Task: Create a section Code Quality Sprint and in the section, add a milestone Digital Transformation Strategy Implementation in the project TrimLine.
Action: Mouse moved to (46, 329)
Screenshot: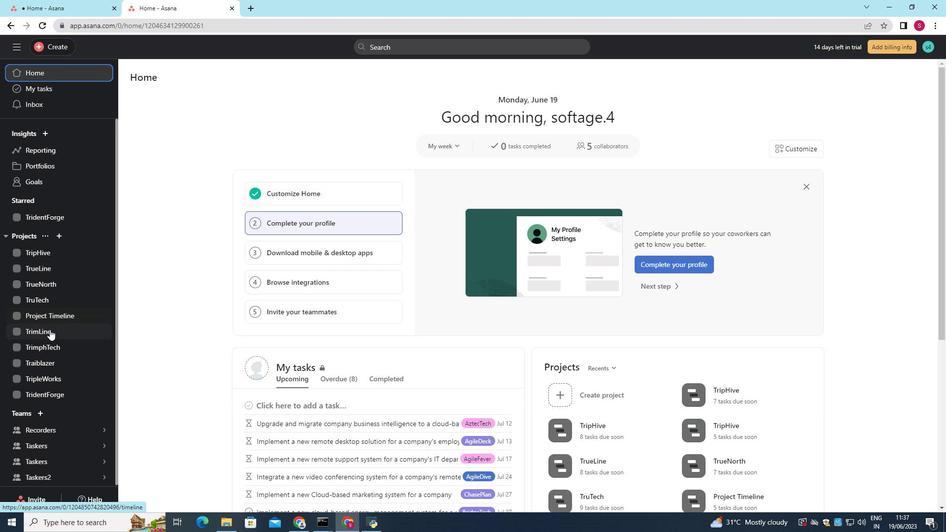 
Action: Mouse pressed left at (46, 329)
Screenshot: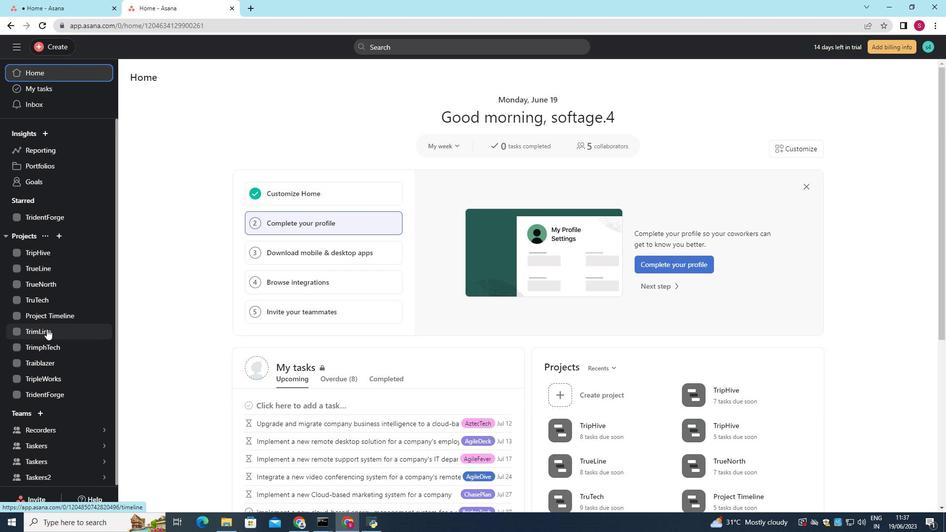 
Action: Mouse moved to (169, 447)
Screenshot: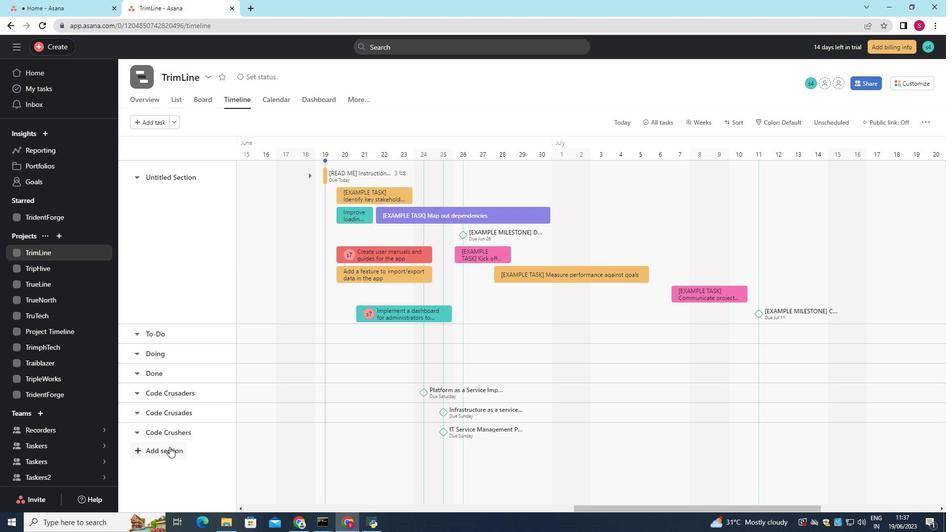 
Action: Mouse pressed left at (169, 447)
Screenshot: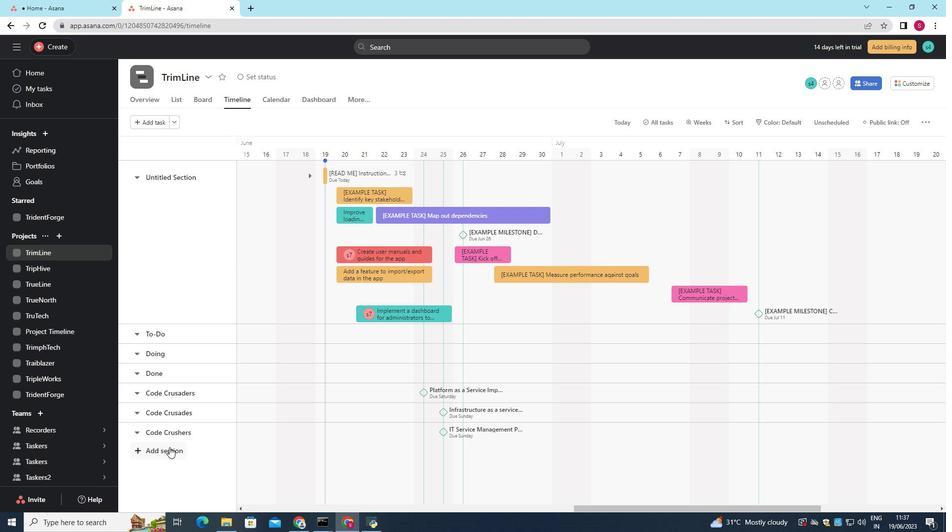 
Action: Mouse moved to (169, 447)
Screenshot: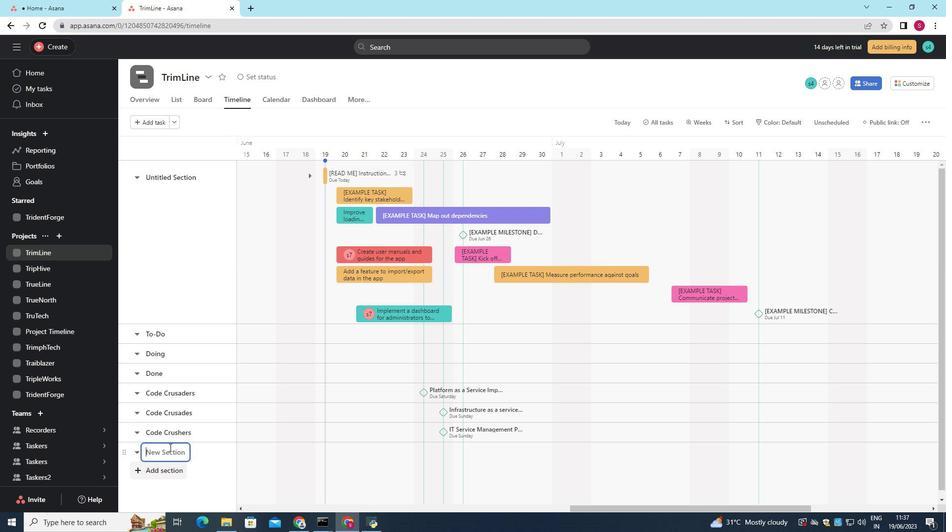 
Action: Key pressed <Key.shift>Code<Key.space><Key.shift>Quality<Key.space><Key.shift>Sprint
Screenshot: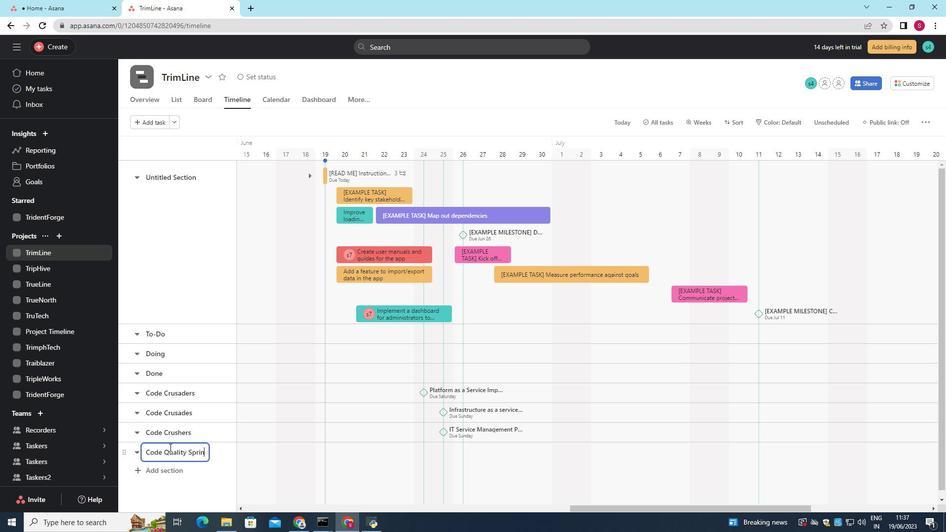 
Action: Mouse moved to (347, 461)
Screenshot: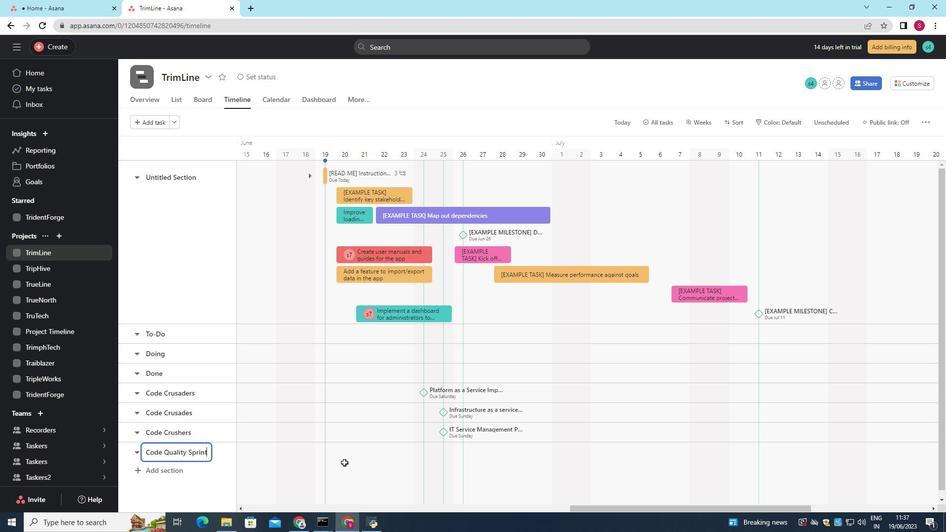 
Action: Mouse pressed left at (347, 461)
Screenshot: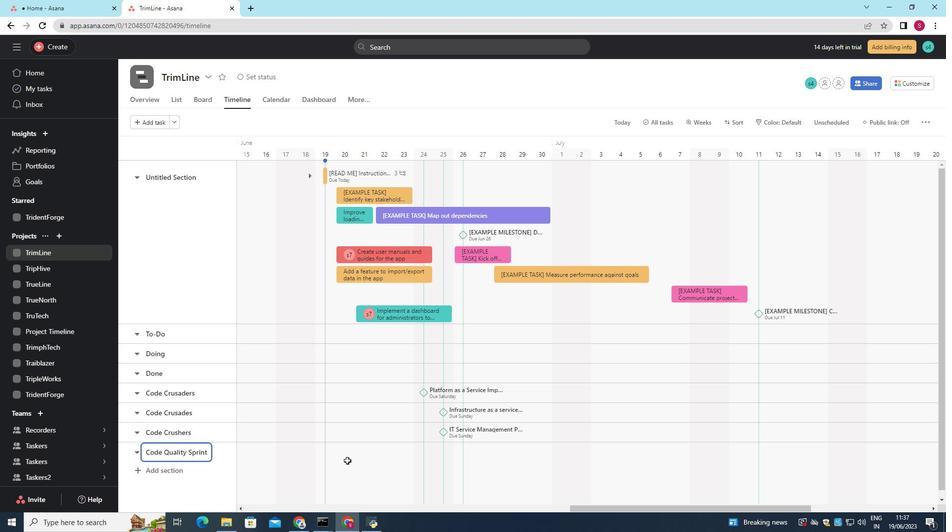 
Action: Key pressed <Key.shift>Digital<Key.space><Key.shift>Transformation<Key.space><Key.shift>Strategy<Key.space><Key.shift>Implementation
Screenshot: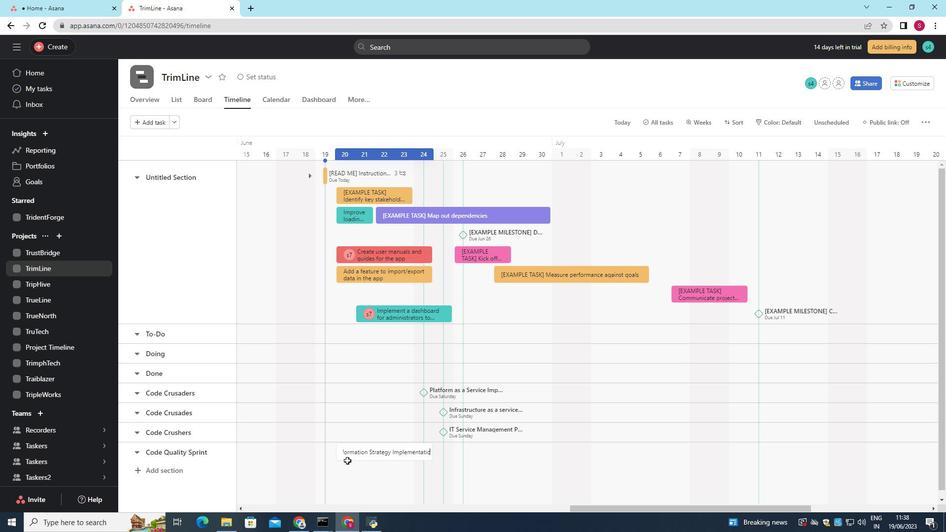 
Action: Mouse moved to (436, 460)
Screenshot: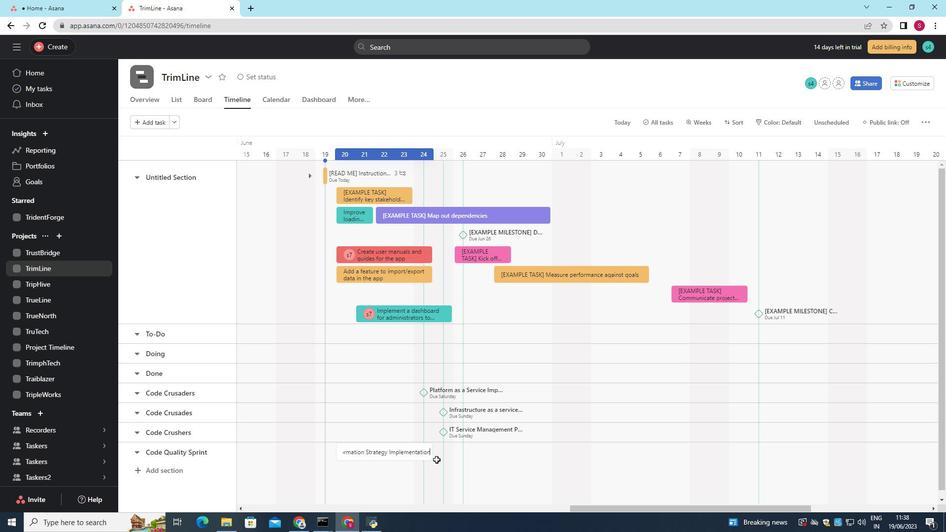
Action: Key pressed <Key.enter>
Screenshot: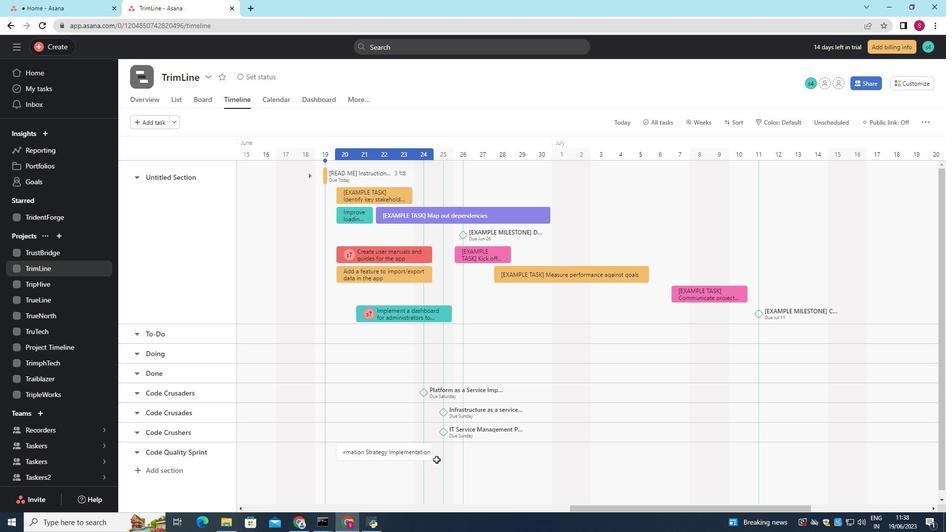 
Action: Mouse moved to (397, 454)
Screenshot: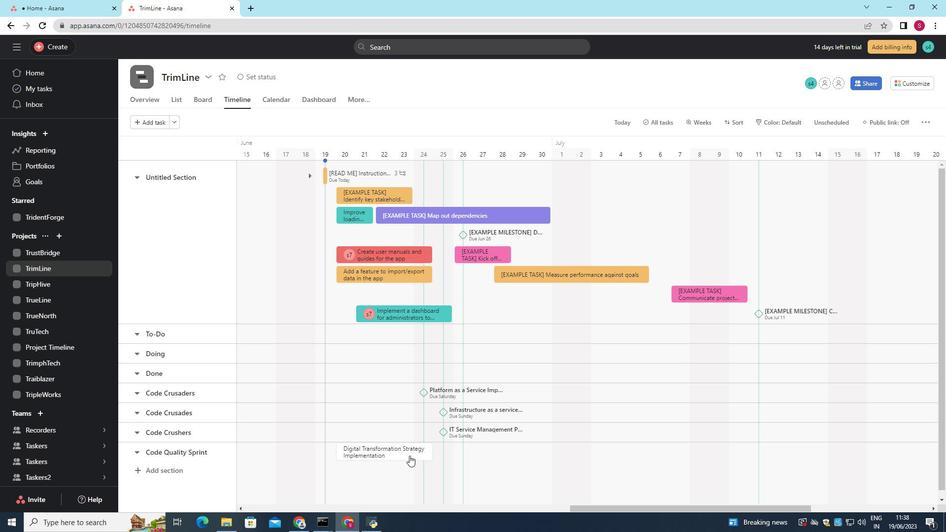
Action: Mouse pressed right at (397, 454)
Screenshot: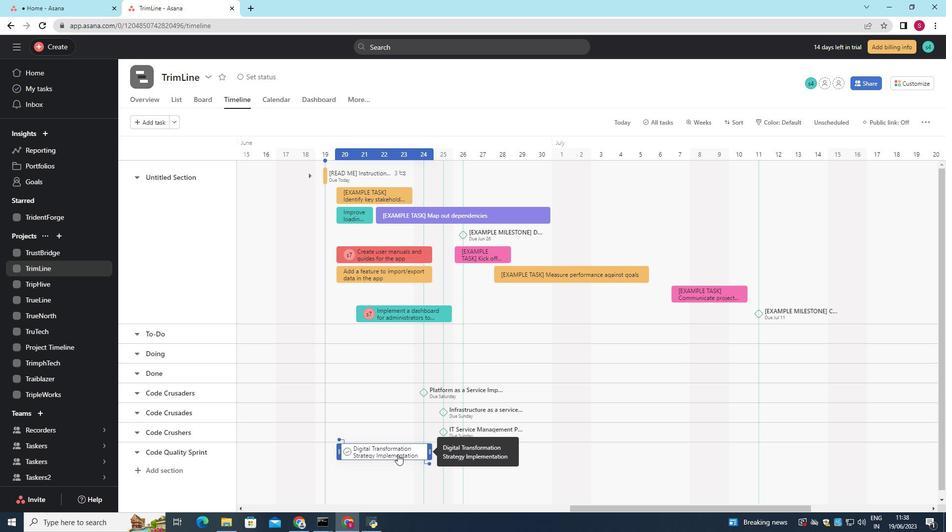 
Action: Mouse moved to (426, 401)
Screenshot: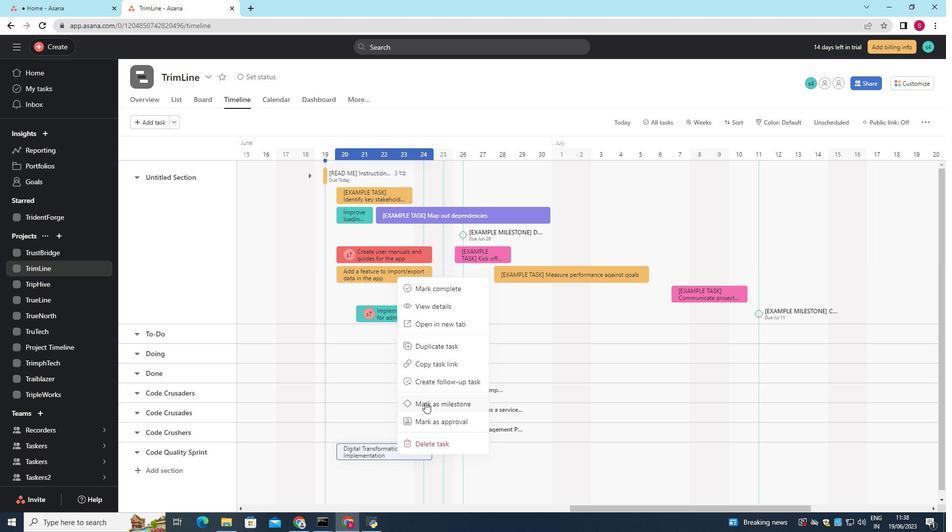 
Action: Mouse pressed left at (426, 401)
Screenshot: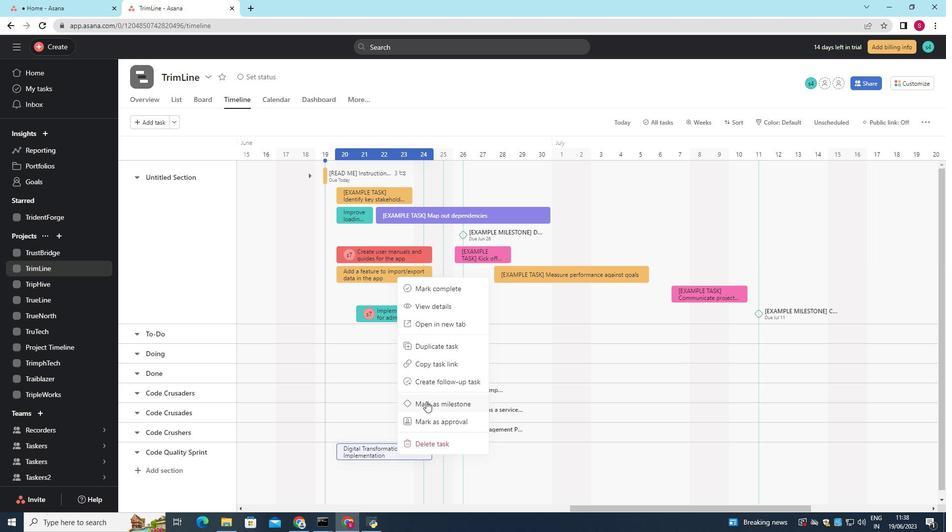 
